 Task: Add Silk Plain Dairy Free Yogurt to the cart.
Action: Mouse pressed left at (19, 160)
Screenshot: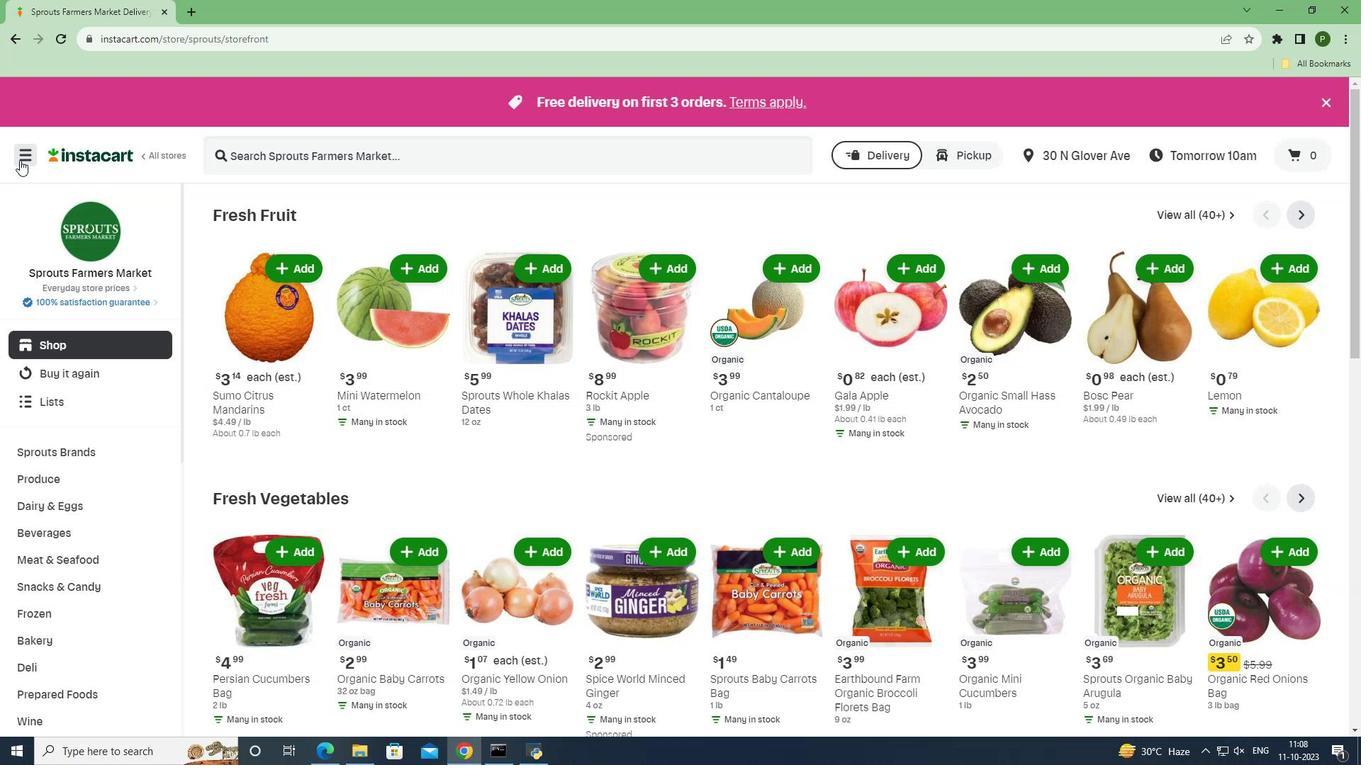 
Action: Mouse moved to (14, 380)
Screenshot: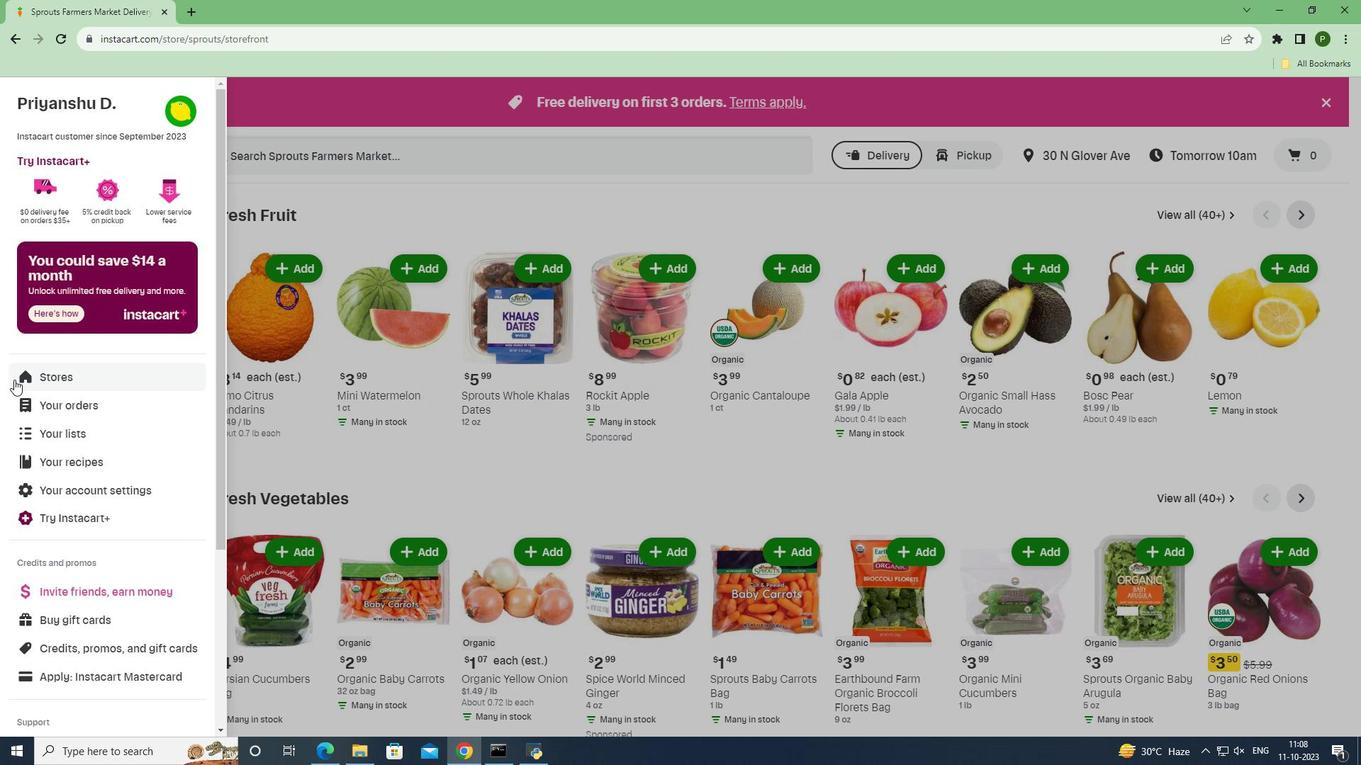 
Action: Mouse pressed left at (14, 380)
Screenshot: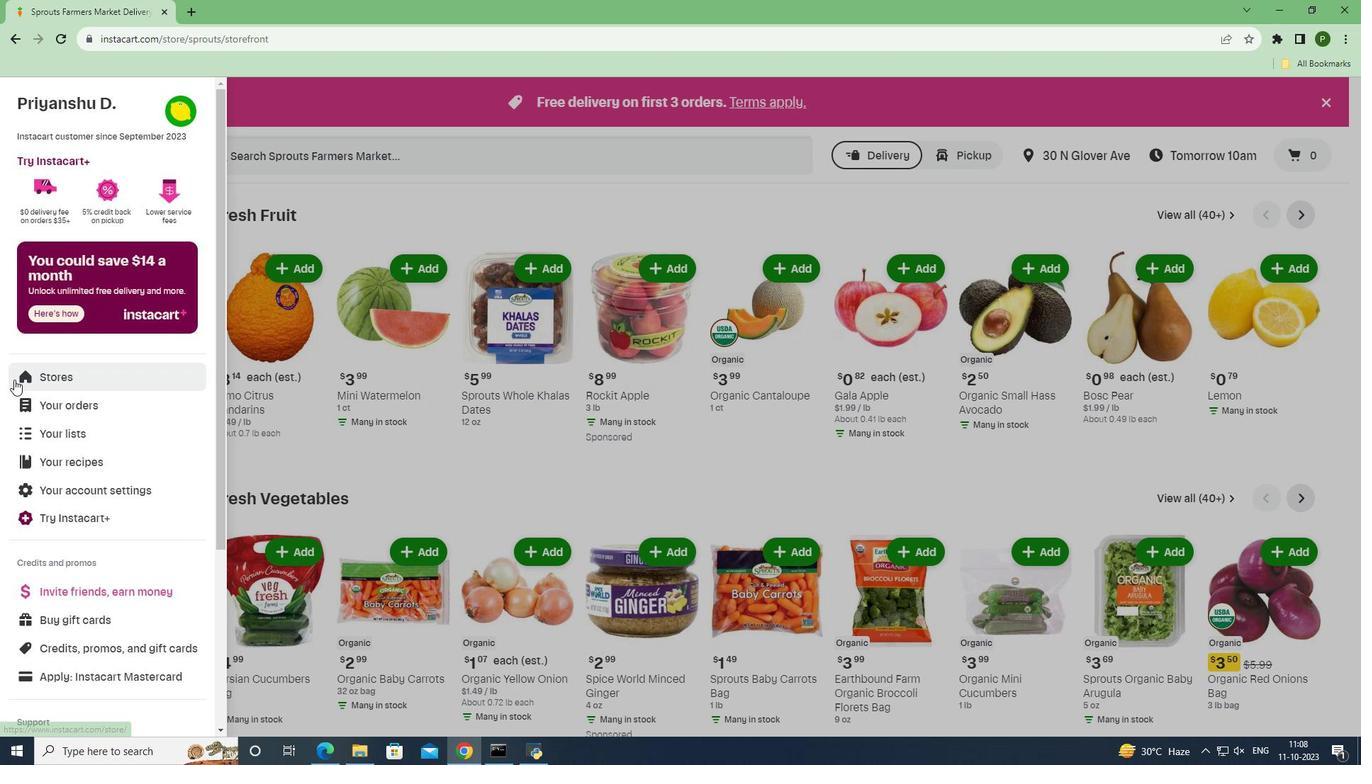 
Action: Mouse moved to (307, 165)
Screenshot: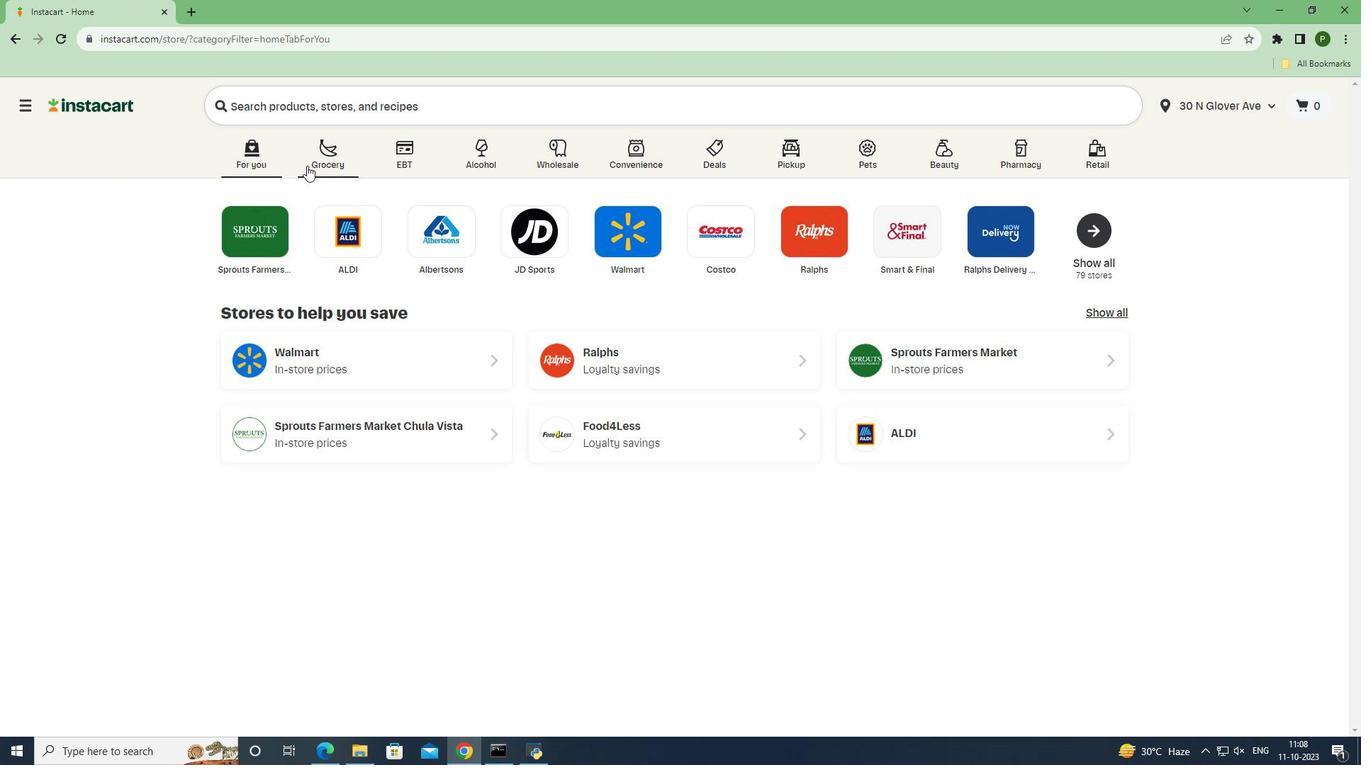 
Action: Mouse pressed left at (307, 165)
Screenshot: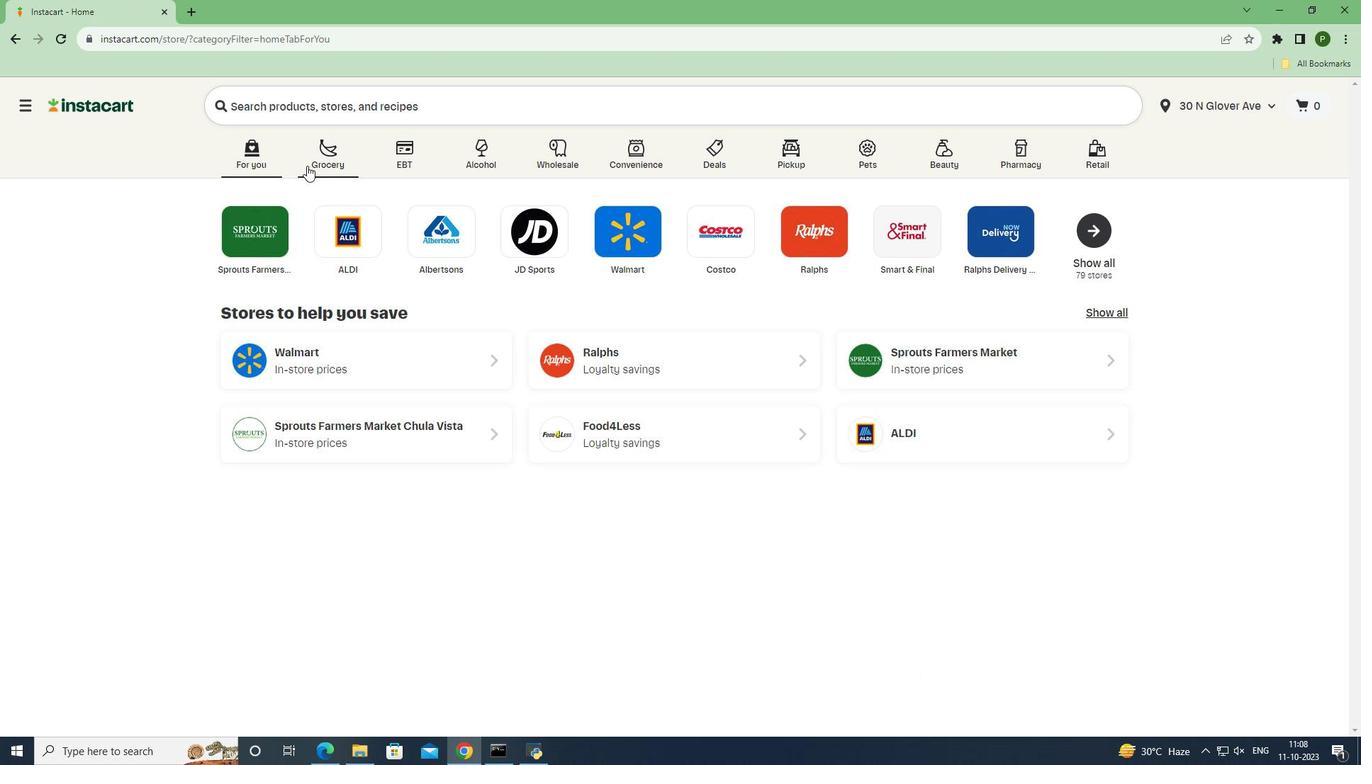 
Action: Mouse moved to (573, 330)
Screenshot: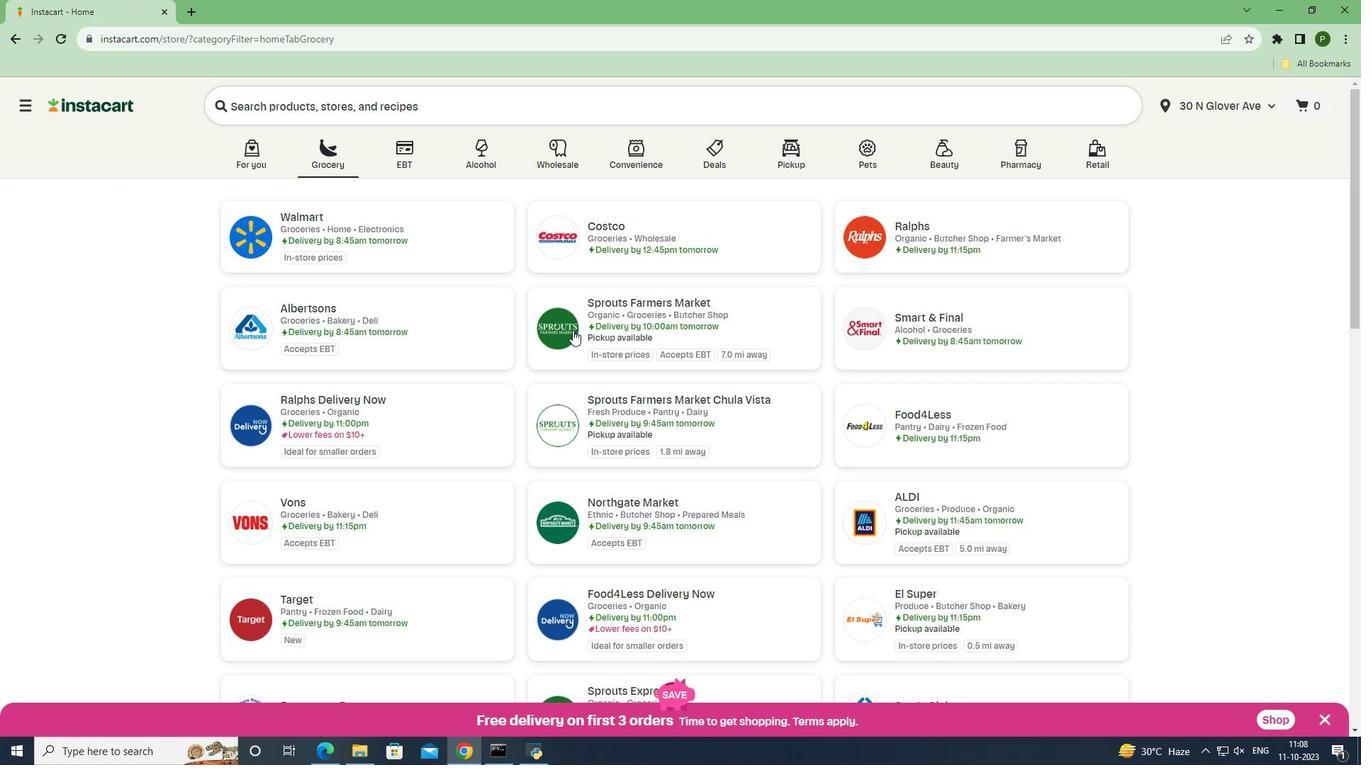
Action: Mouse pressed left at (573, 330)
Screenshot: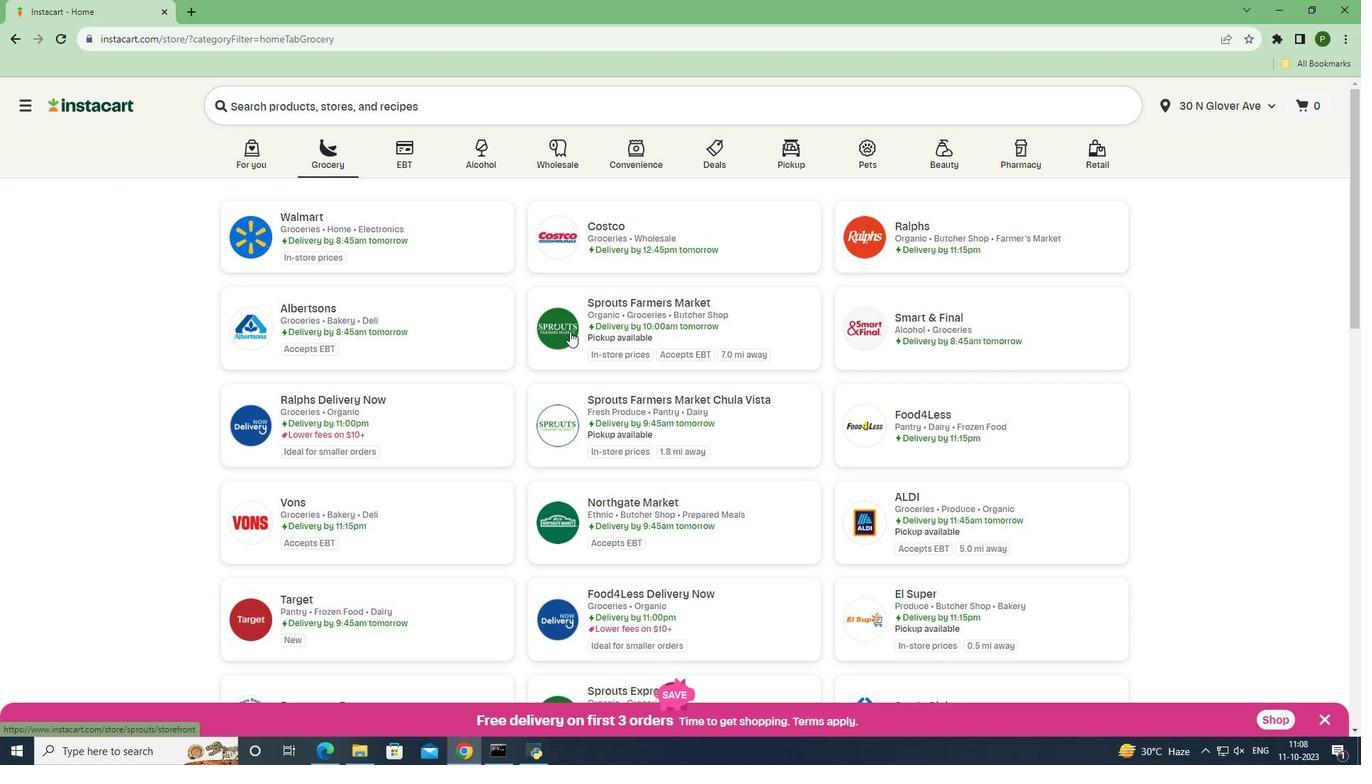 
Action: Mouse moved to (95, 504)
Screenshot: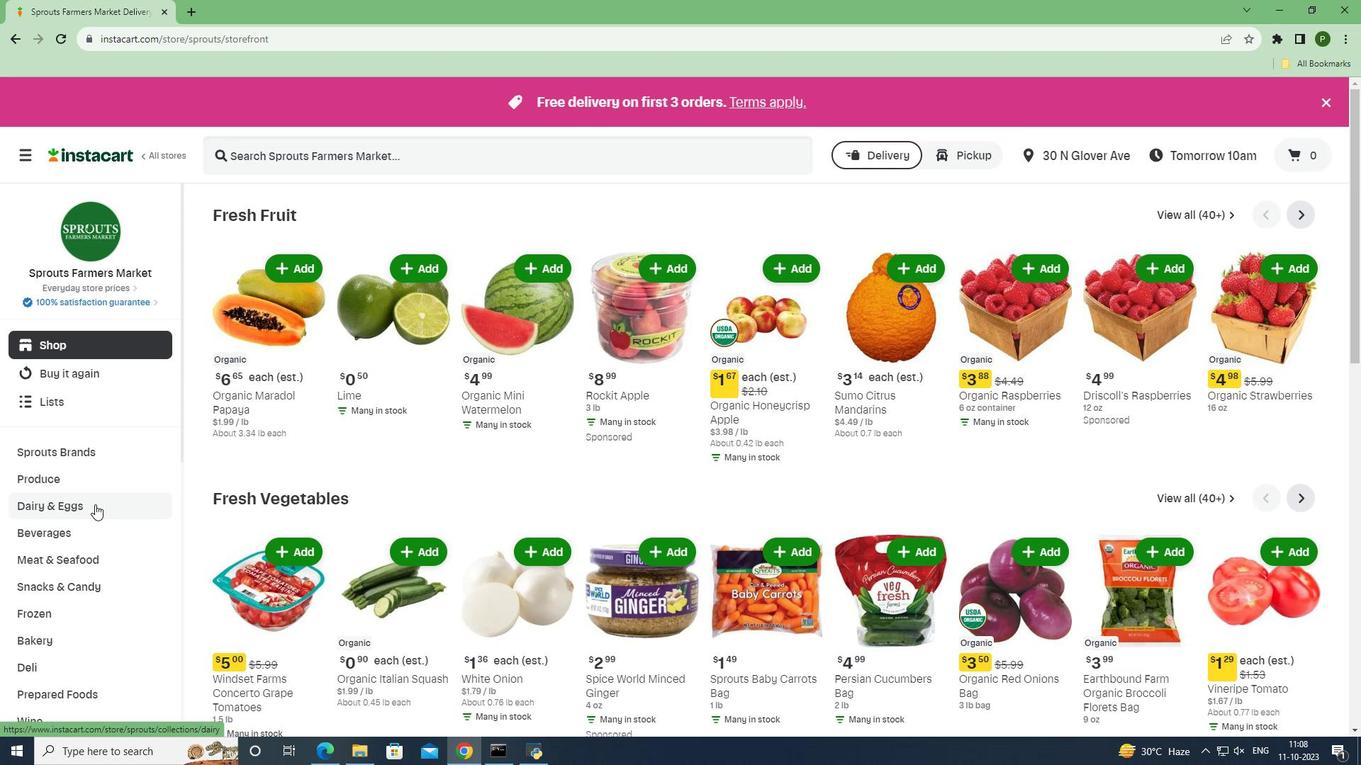 
Action: Mouse pressed left at (95, 504)
Screenshot: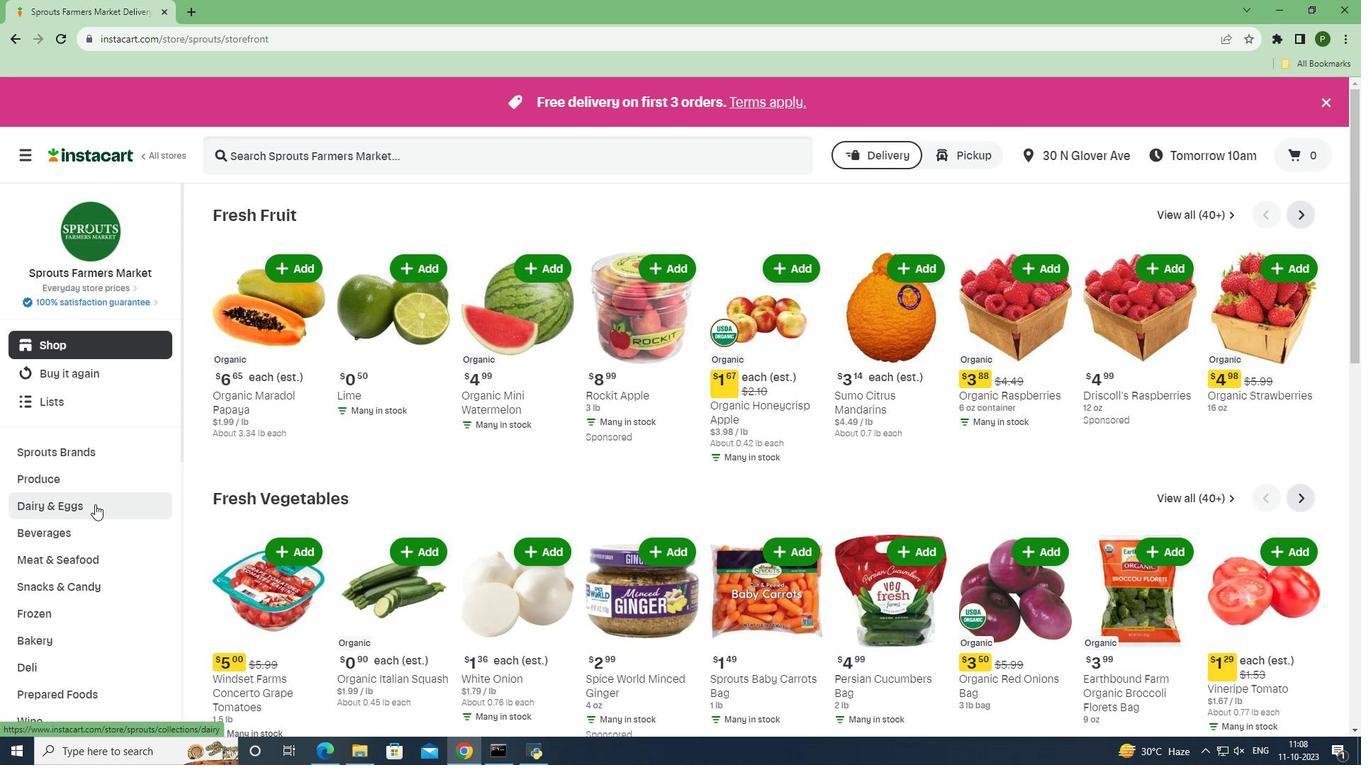 
Action: Mouse moved to (71, 615)
Screenshot: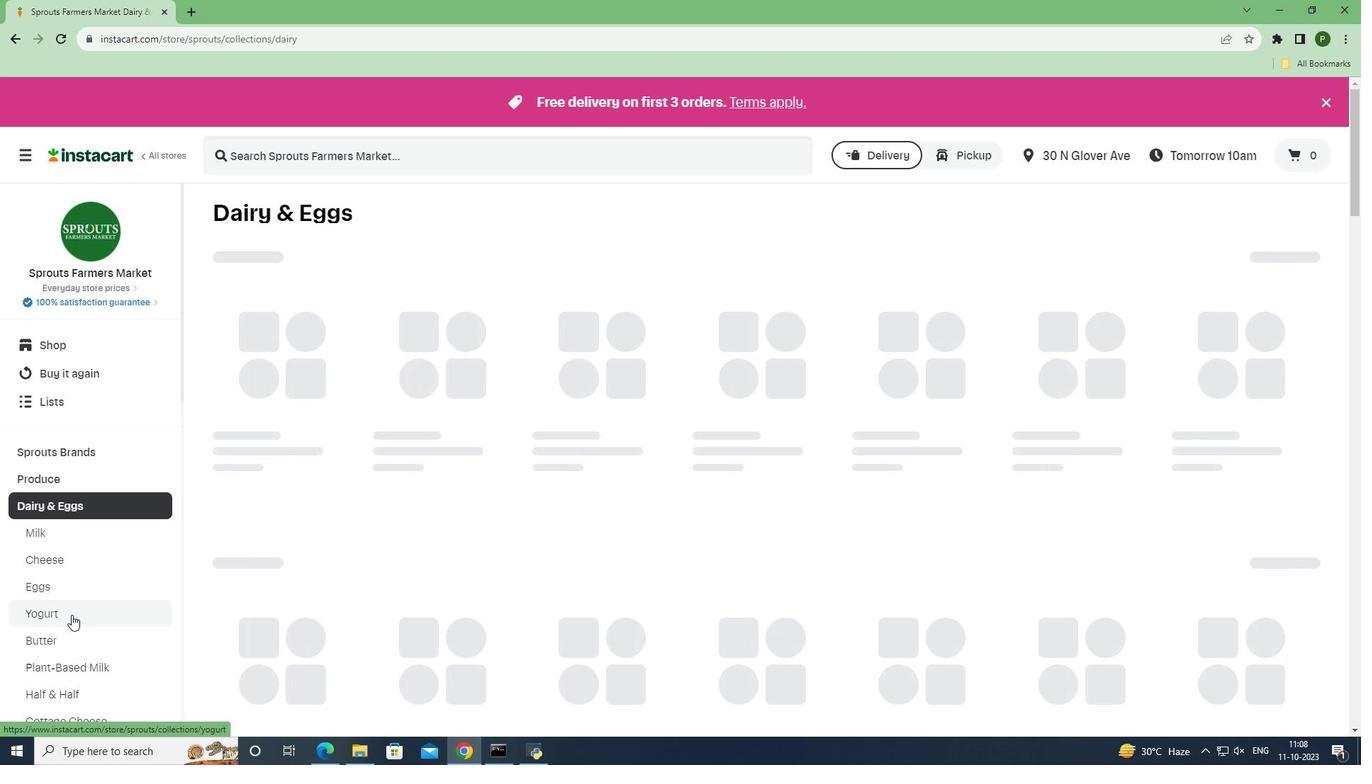 
Action: Mouse pressed left at (71, 615)
Screenshot: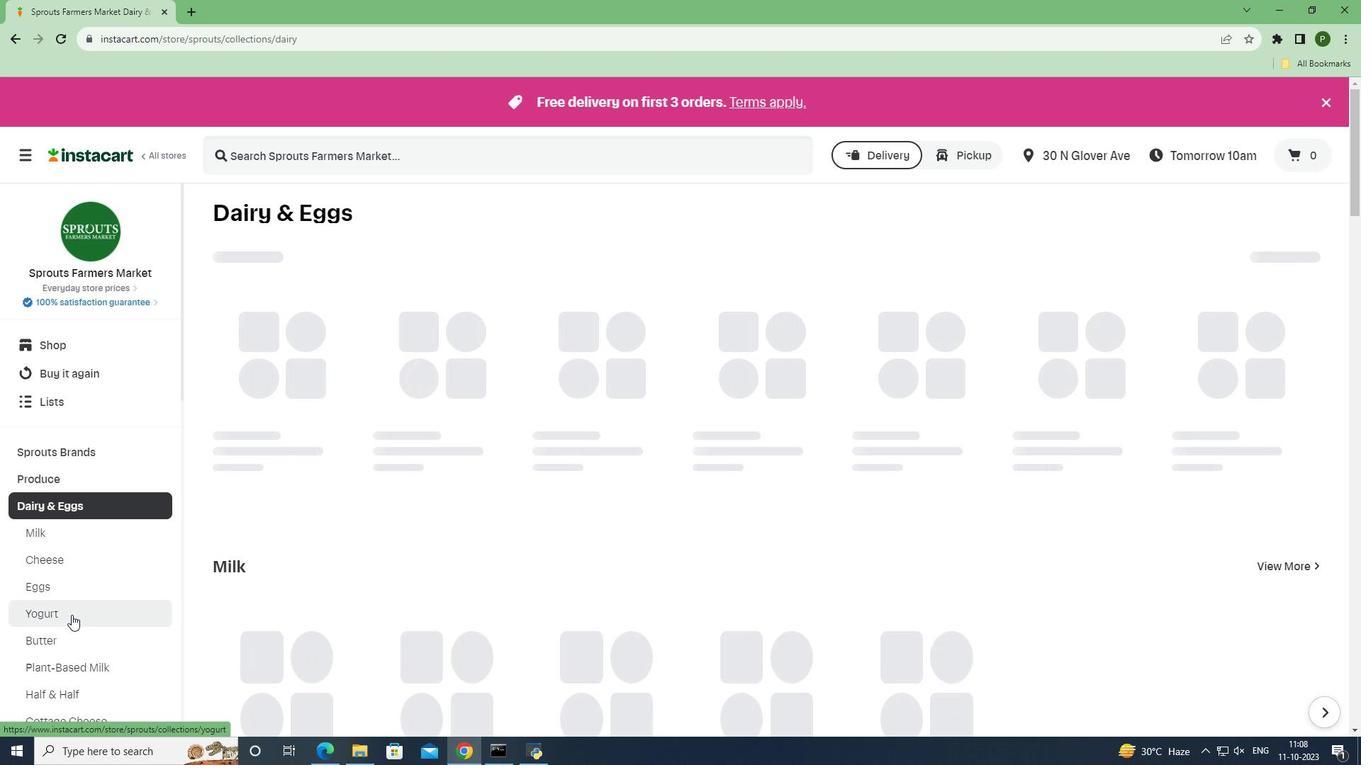 
Action: Mouse moved to (278, 154)
Screenshot: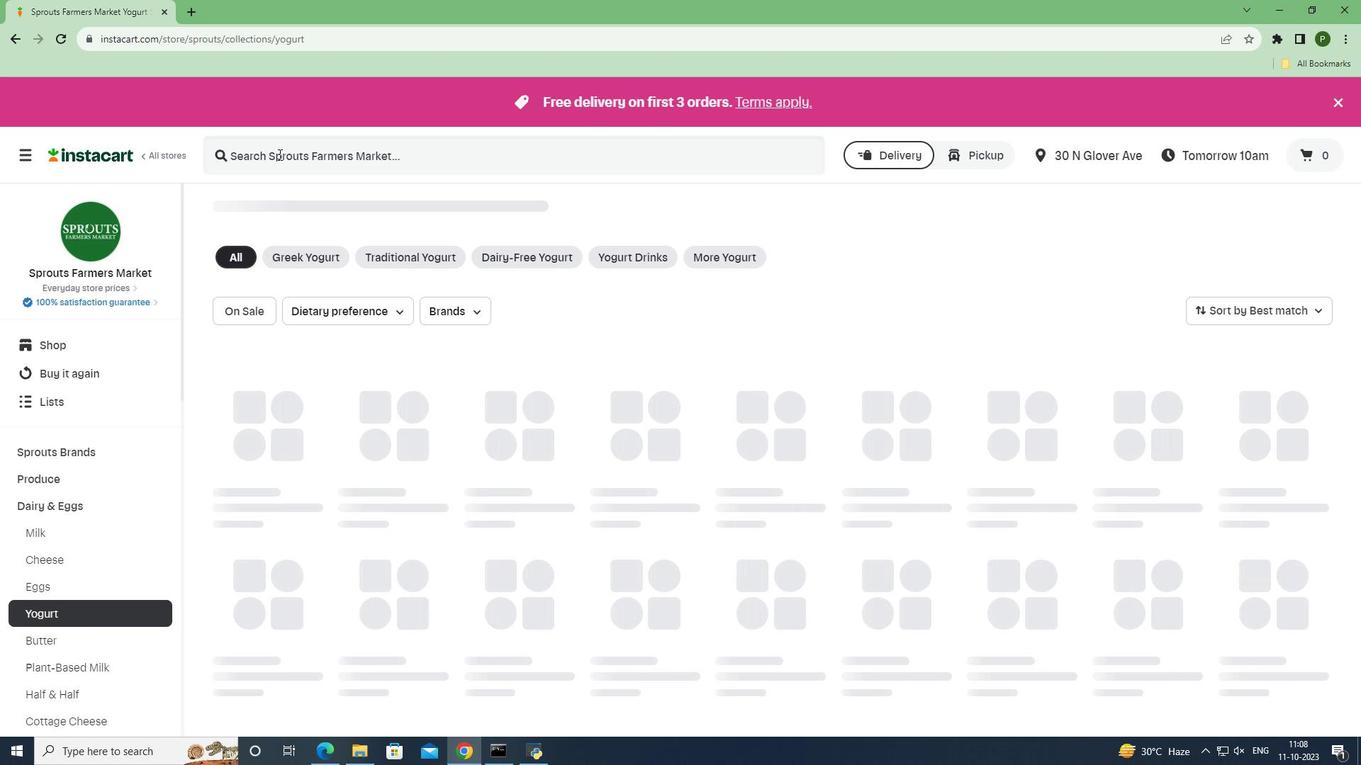 
Action: Mouse pressed left at (278, 154)
Screenshot: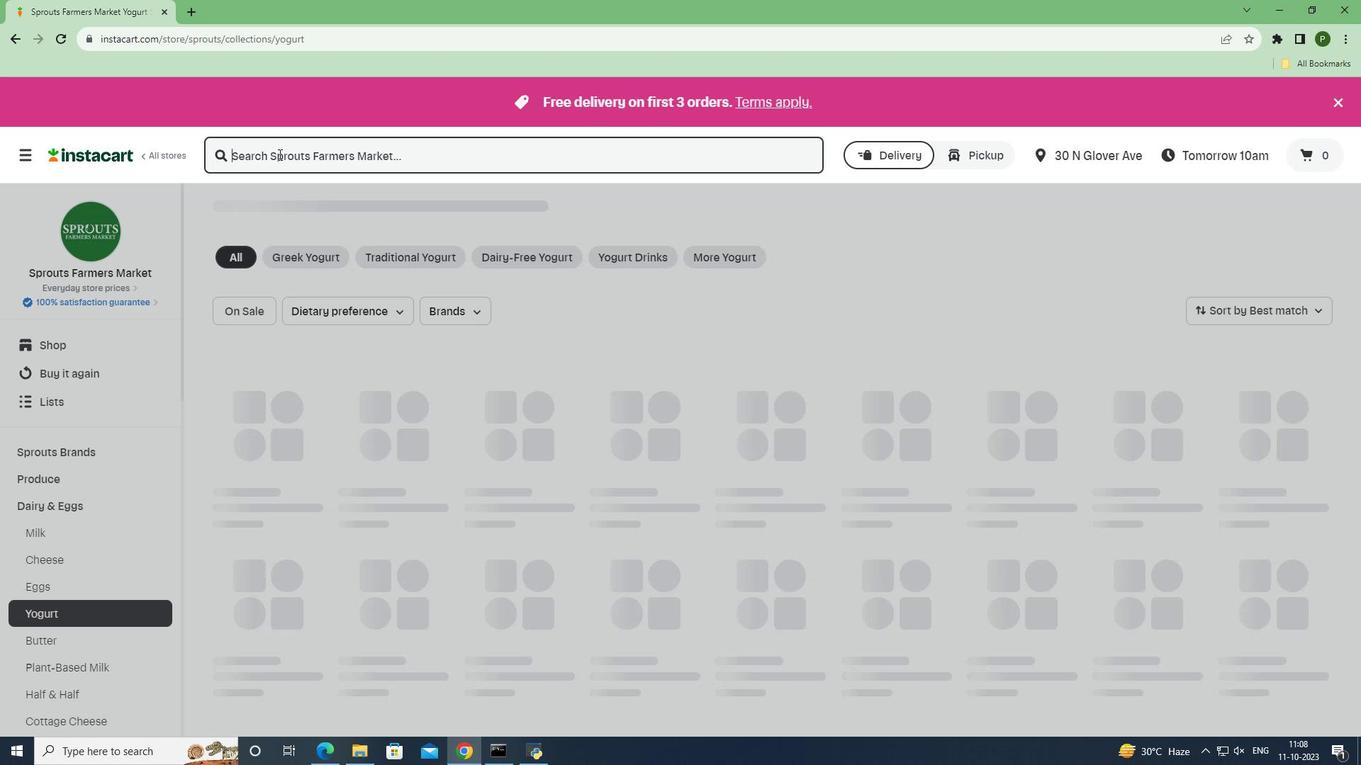 
Action: Key pressed <Key.caps_lock>S<Key.caps_lock>ilk<Key.space><Key.caps_lock>P<Key.caps_lock>lain<Key.space><Key.caps_lock>D<Key.caps_lock>airy<Key.space><Key.caps_lock>F<Key.caps_lock>ree<Key.space><Key.caps_lock>Y<Key.caps_lock>ogurt<Key.space><Key.enter>
Screenshot: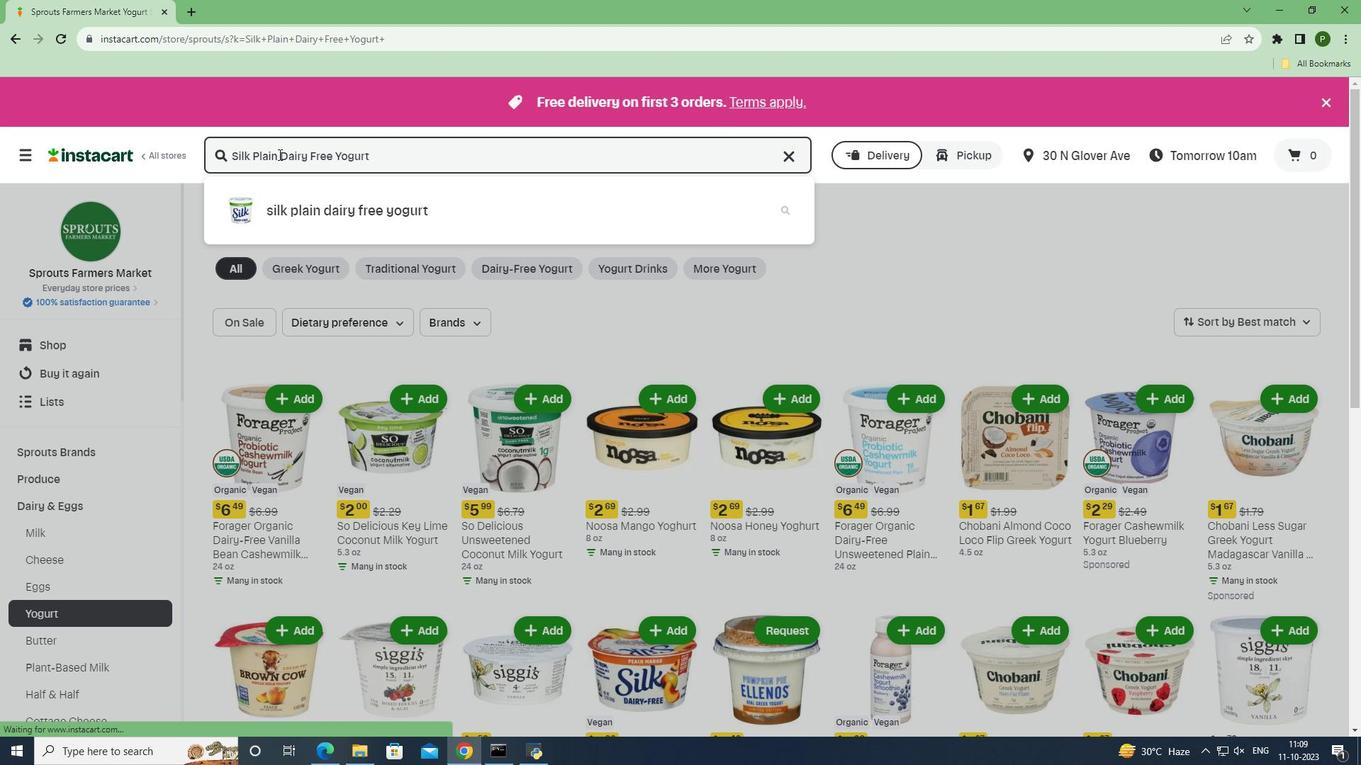 
Action: Mouse moved to (827, 304)
Screenshot: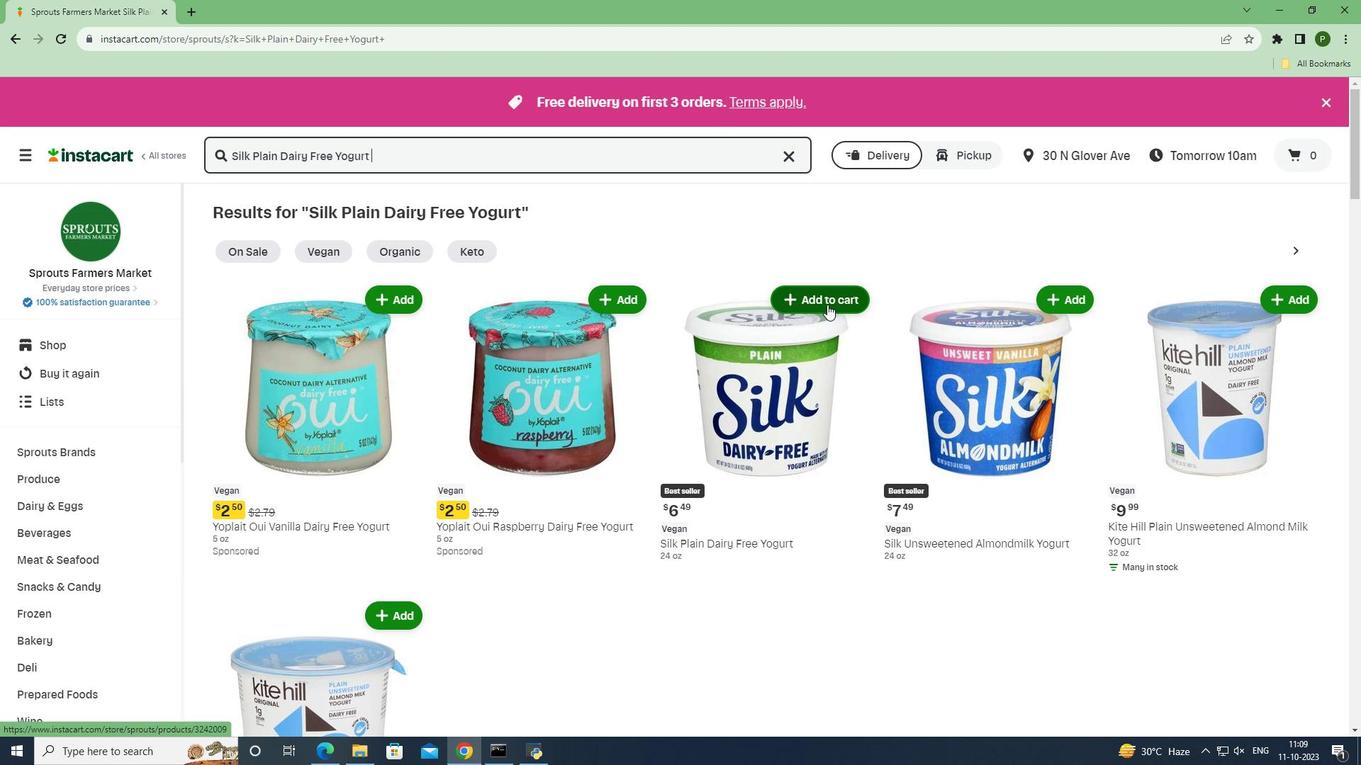 
Action: Mouse pressed left at (827, 304)
Screenshot: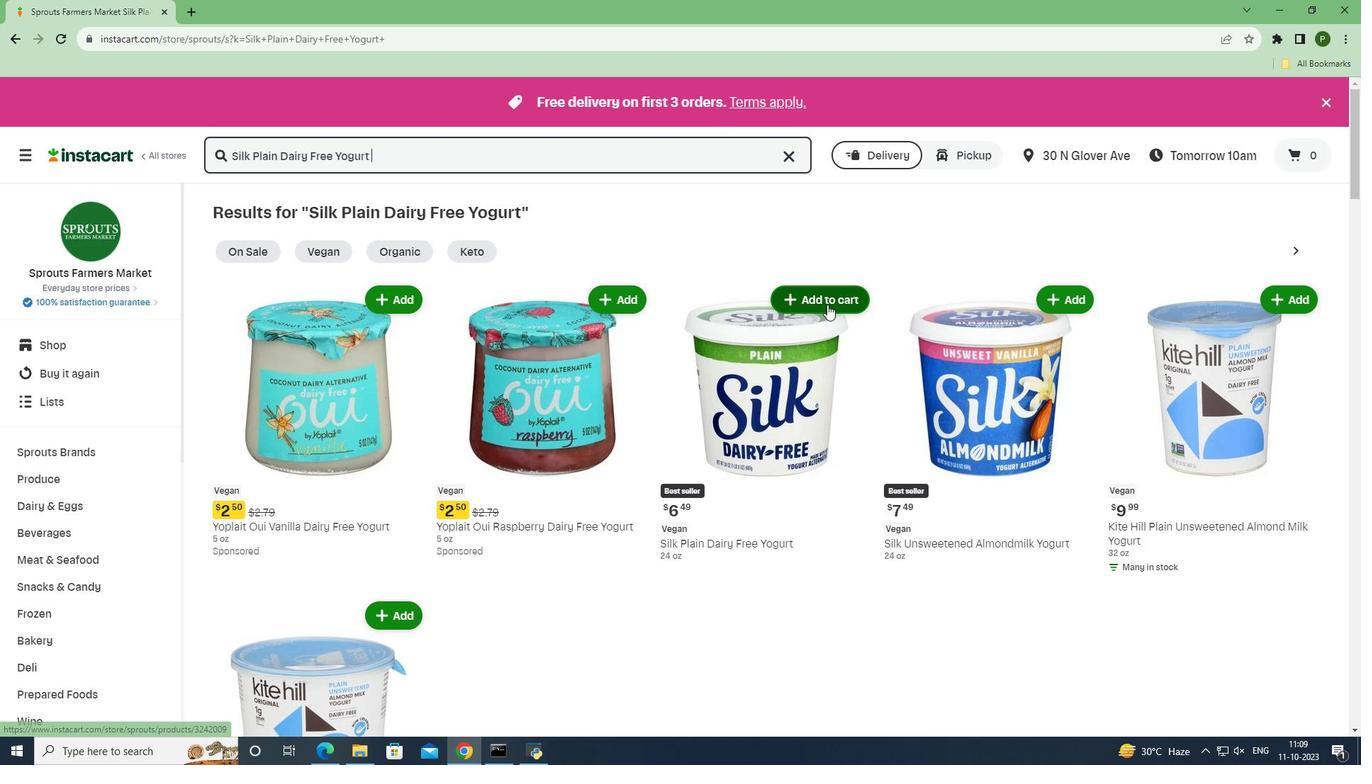 
Action: Mouse moved to (869, 372)
Screenshot: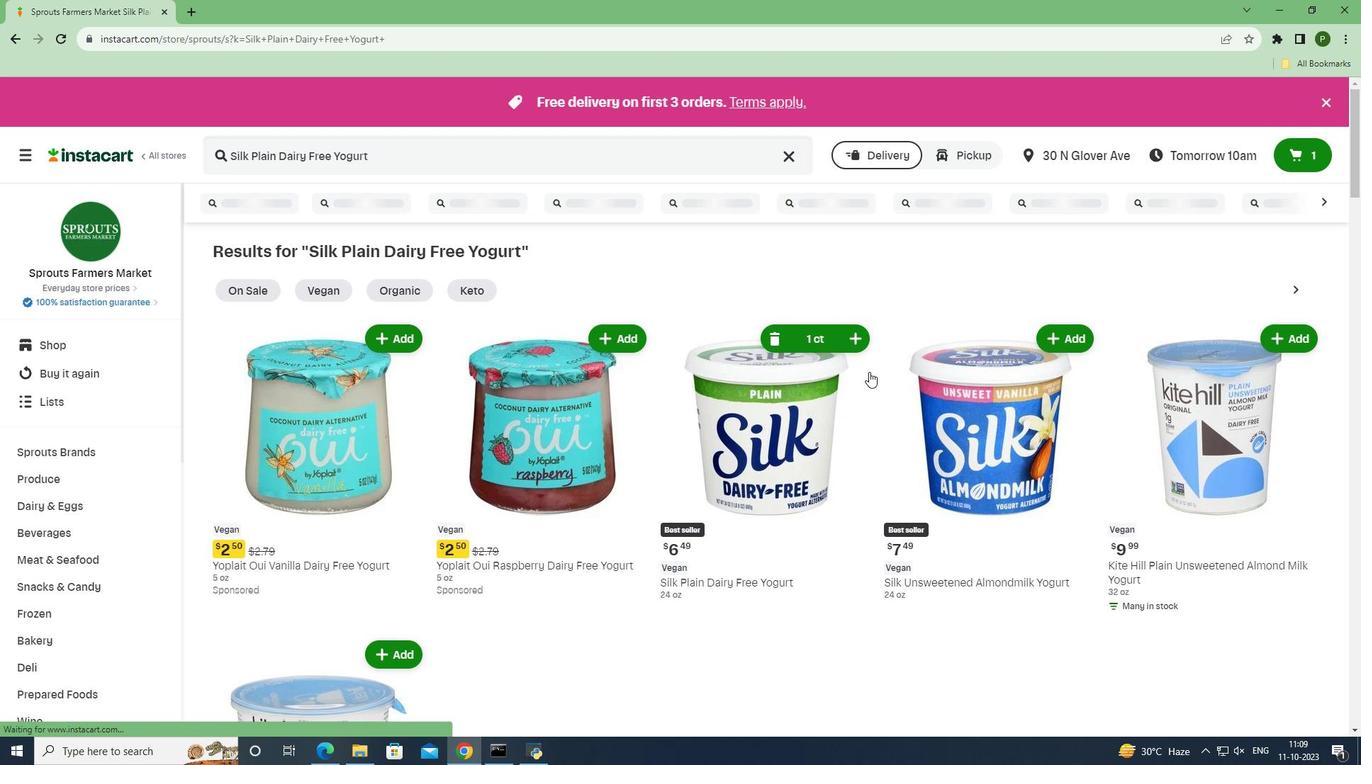 
